 Task: Apply the text format as currency.
Action: Mouse moved to (761, 188)
Screenshot: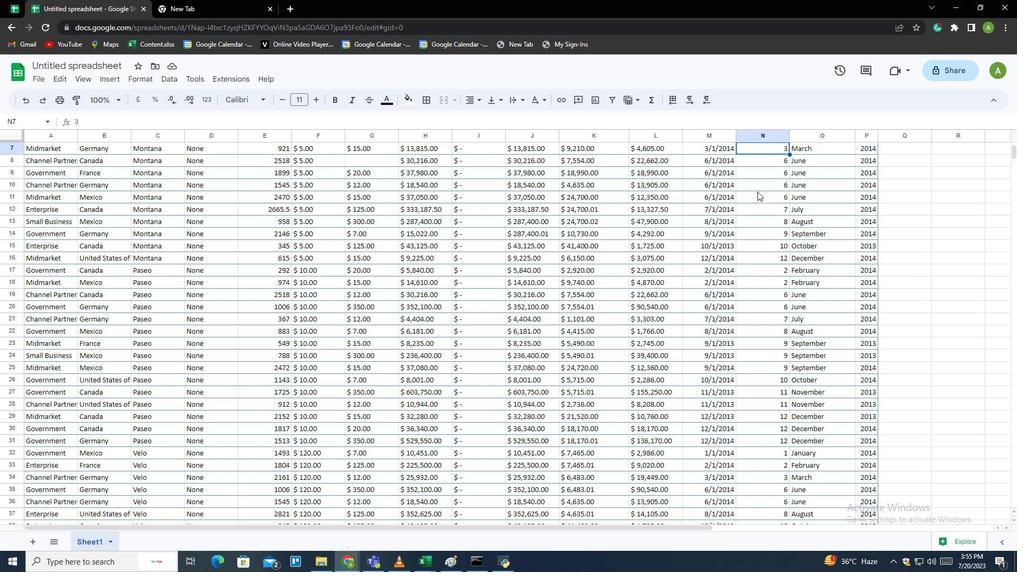 
Action: Mouse pressed left at (761, 188)
Screenshot: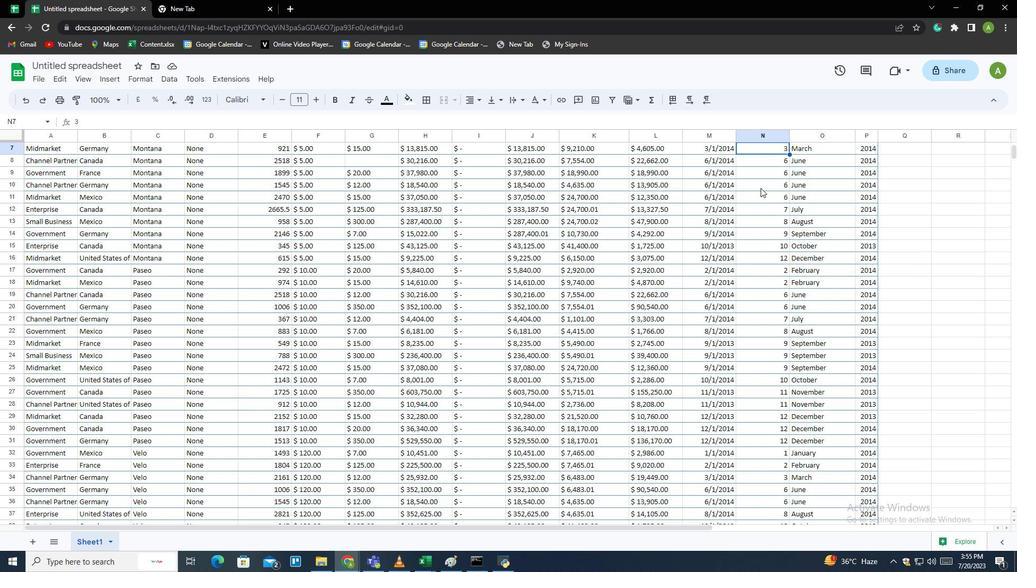 
Action: Mouse moved to (142, 99)
Screenshot: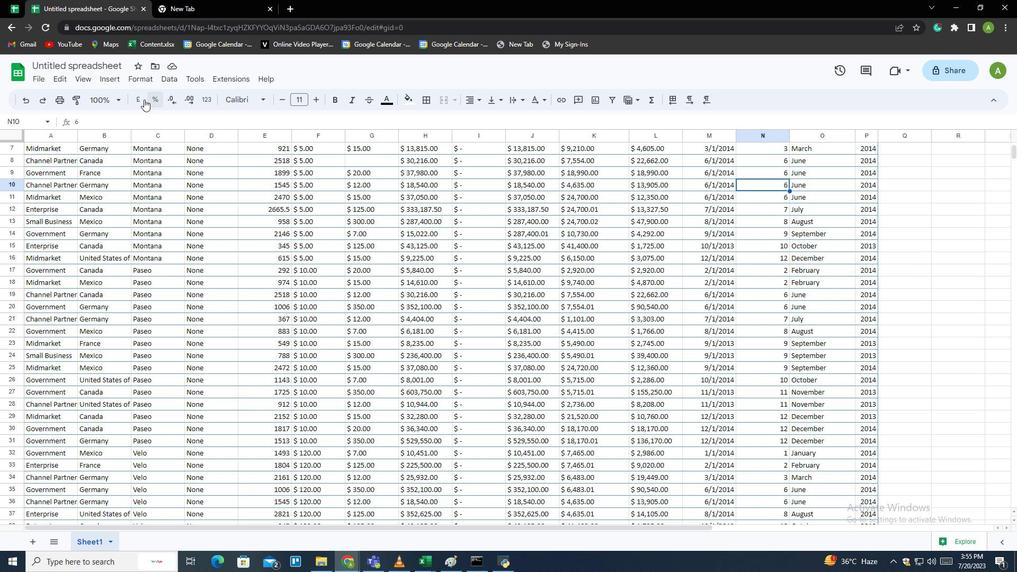 
Action: Mouse pressed left at (142, 99)
Screenshot: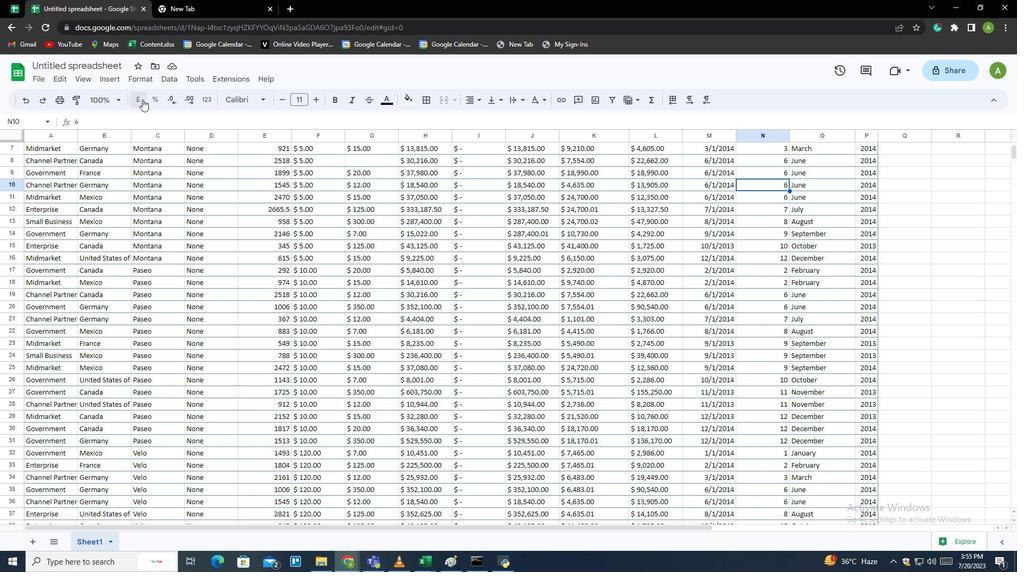 
Action: Mouse moved to (460, 280)
Screenshot: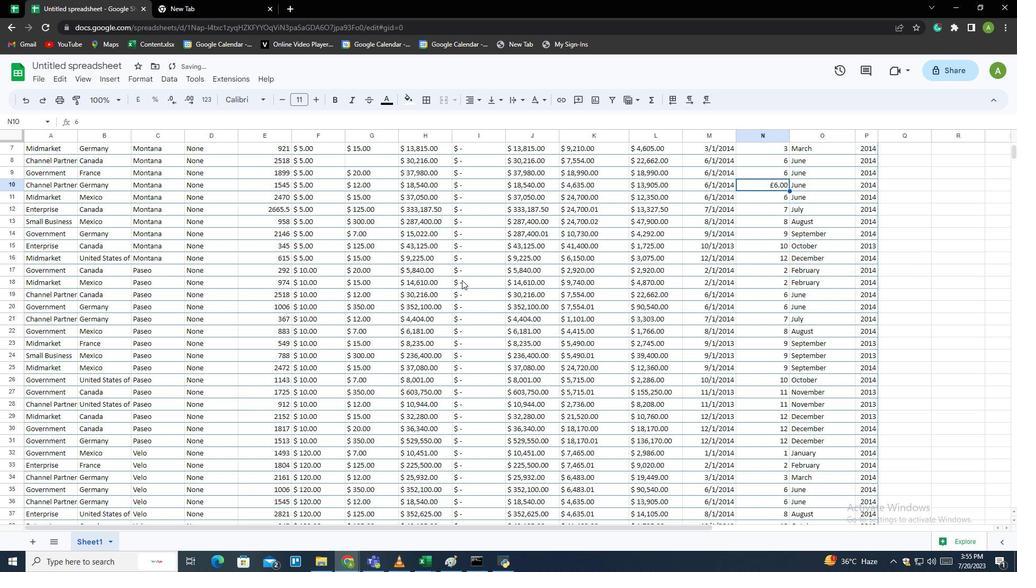 
